 Task: Set "Default preset setting used" for "H.264/MPEG-4 Part 10/AVC encoder (x264)" to very fast.
Action: Mouse moved to (122, 18)
Screenshot: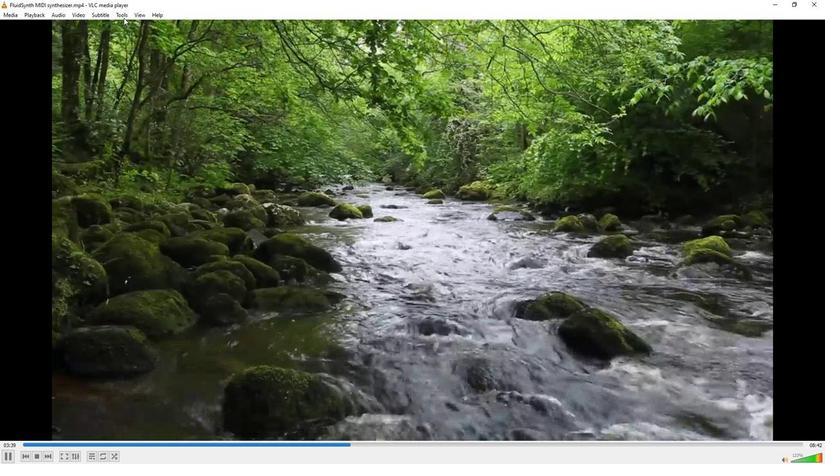 
Action: Mouse pressed left at (122, 18)
Screenshot: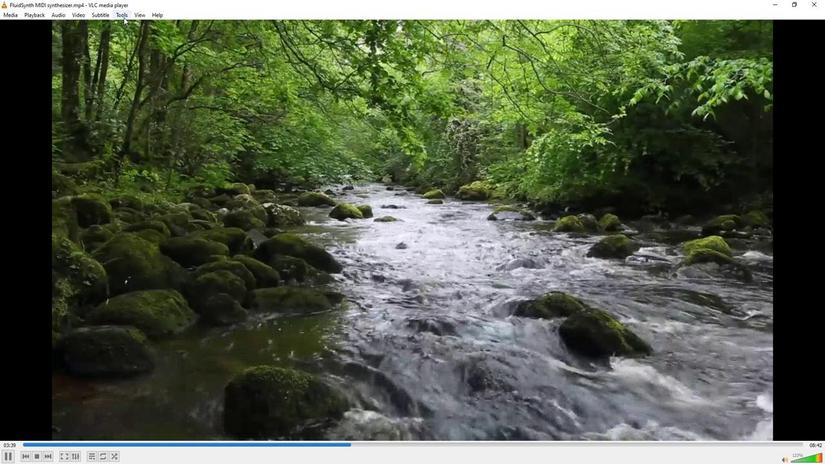
Action: Mouse moved to (147, 117)
Screenshot: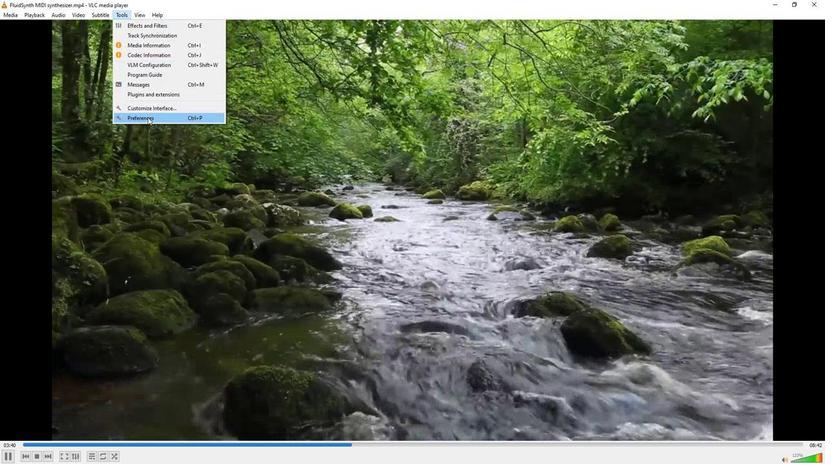 
Action: Mouse pressed left at (147, 117)
Screenshot: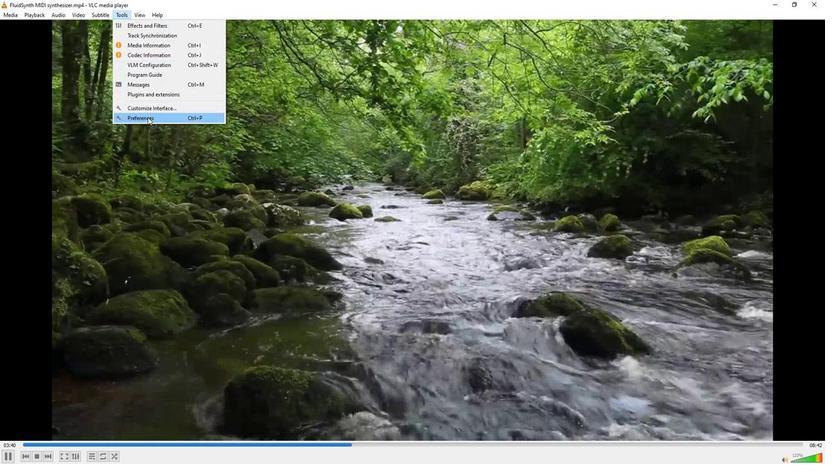 
Action: Mouse moved to (94, 361)
Screenshot: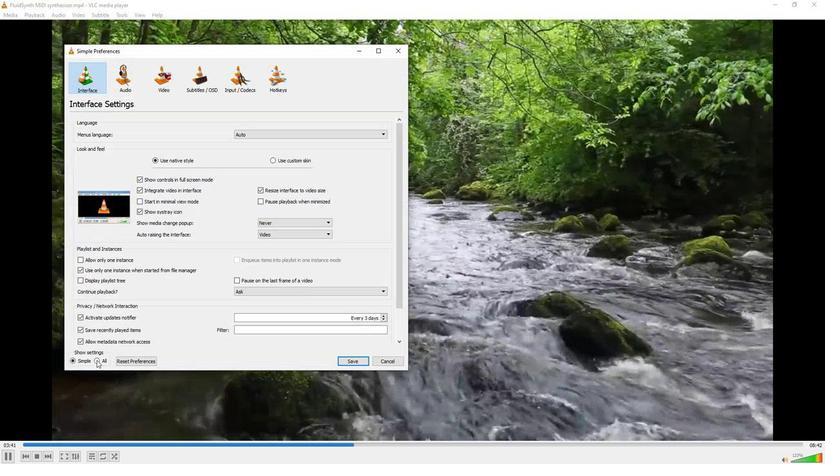 
Action: Mouse pressed left at (94, 361)
Screenshot: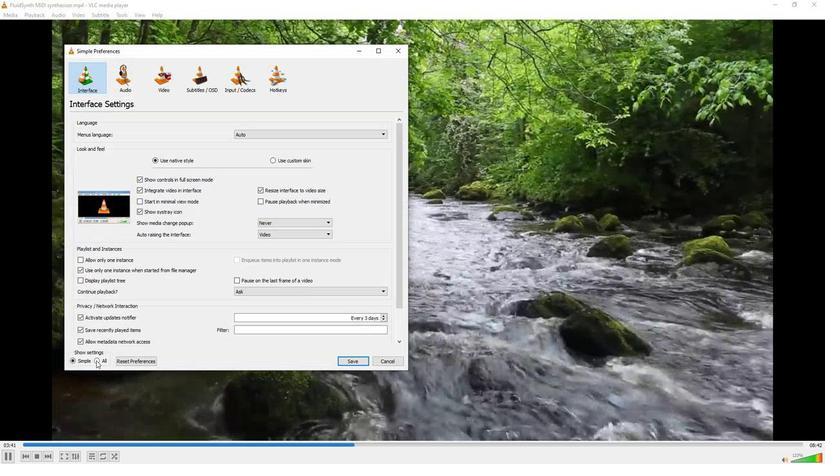 
Action: Mouse moved to (83, 275)
Screenshot: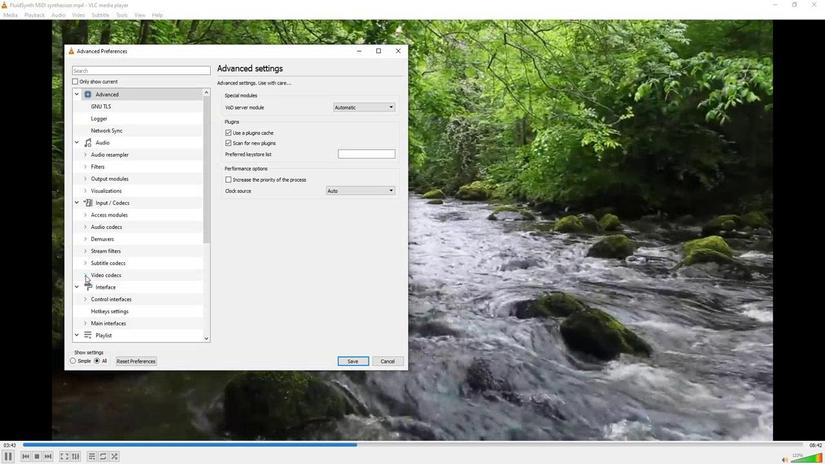 
Action: Mouse pressed left at (83, 275)
Screenshot: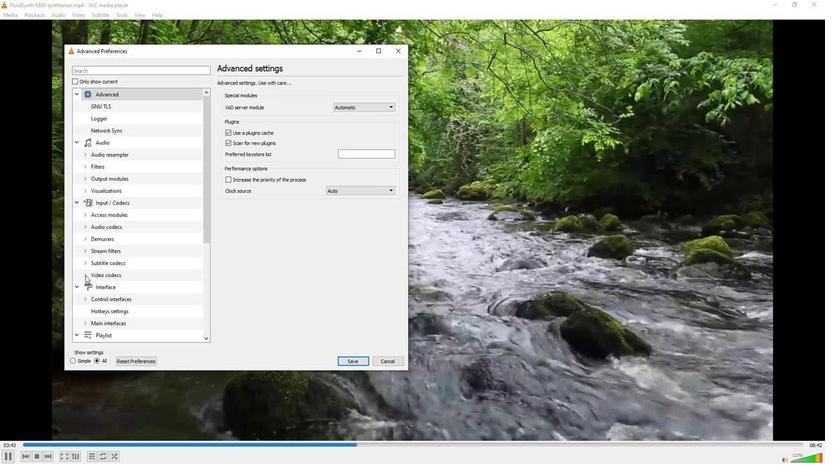 
Action: Mouse moved to (99, 294)
Screenshot: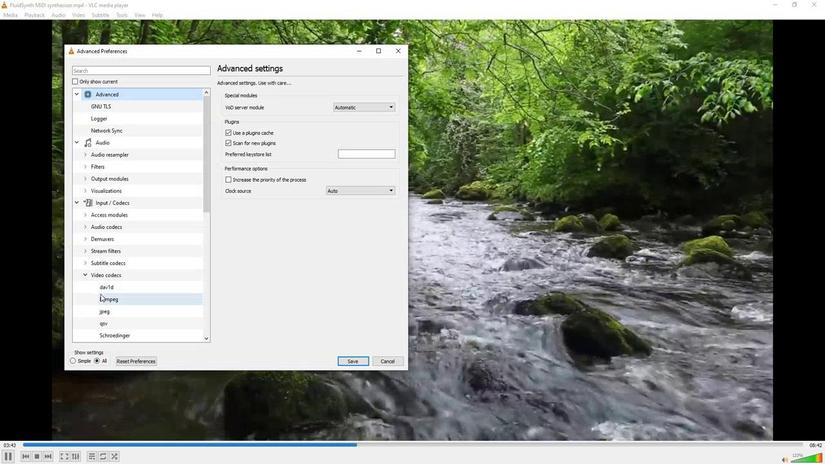 
Action: Mouse scrolled (99, 294) with delta (0, 0)
Screenshot: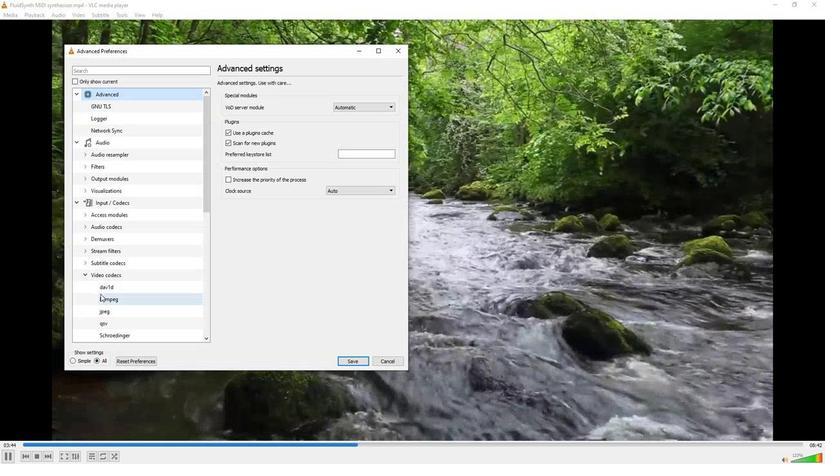 
Action: Mouse moved to (111, 335)
Screenshot: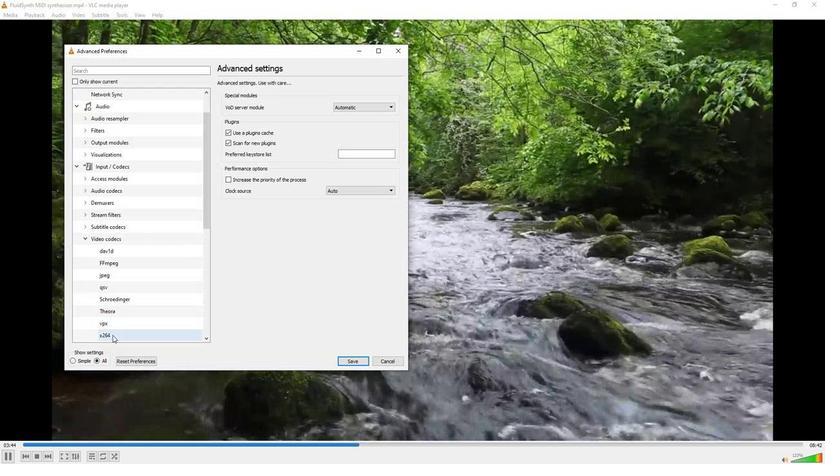 
Action: Mouse pressed left at (111, 335)
Screenshot: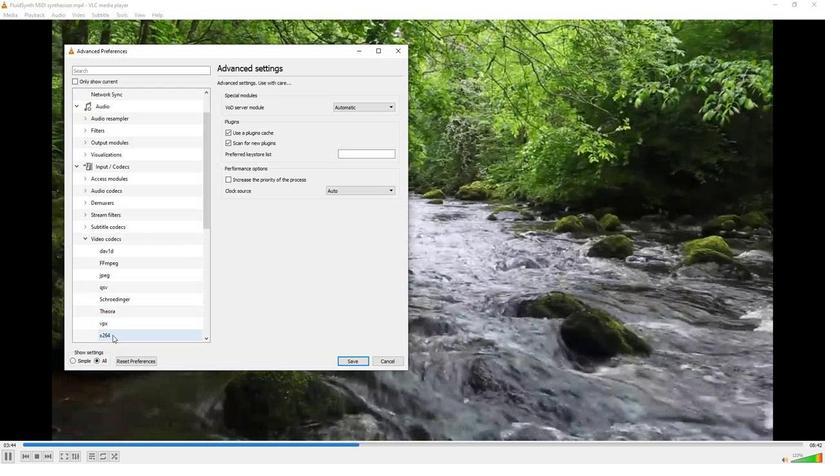 
Action: Mouse moved to (235, 306)
Screenshot: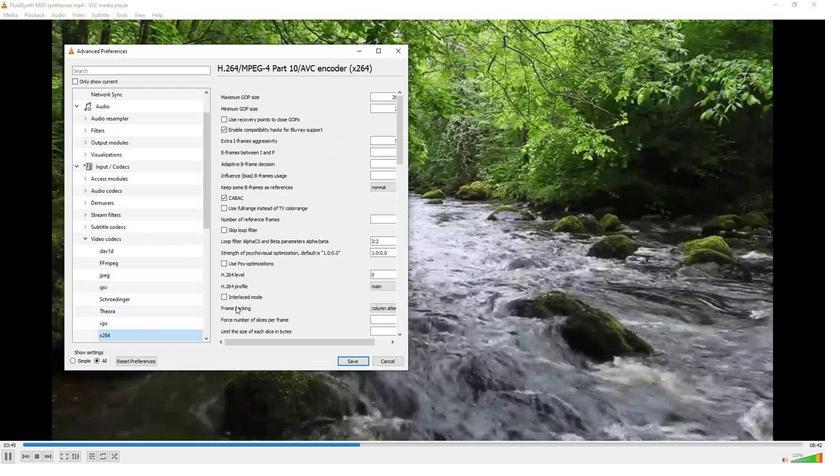 
Action: Mouse scrolled (235, 306) with delta (0, 0)
Screenshot: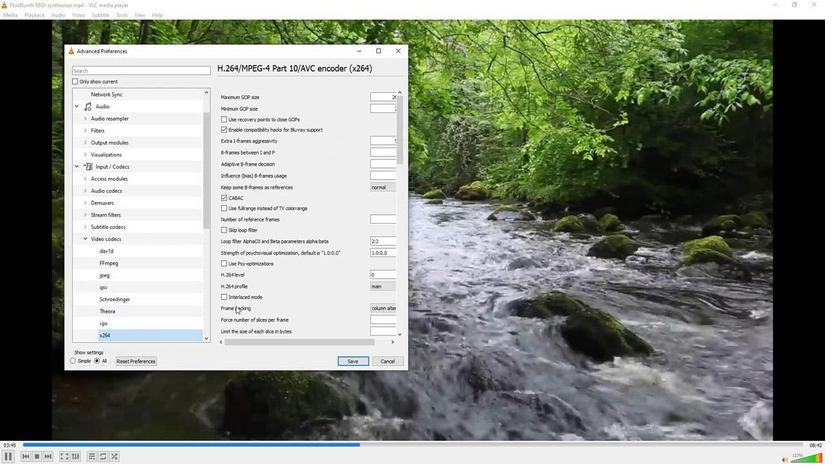 
Action: Mouse moved to (250, 302)
Screenshot: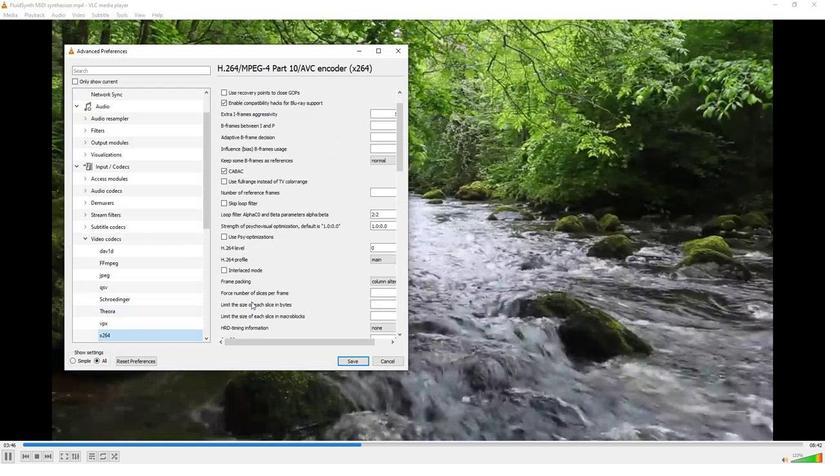 
Action: Mouse scrolled (250, 301) with delta (0, 0)
Screenshot: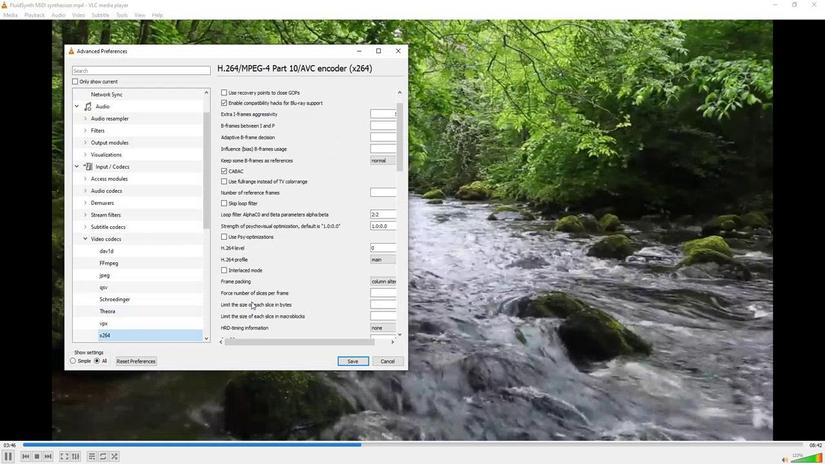 
Action: Mouse scrolled (250, 301) with delta (0, 0)
Screenshot: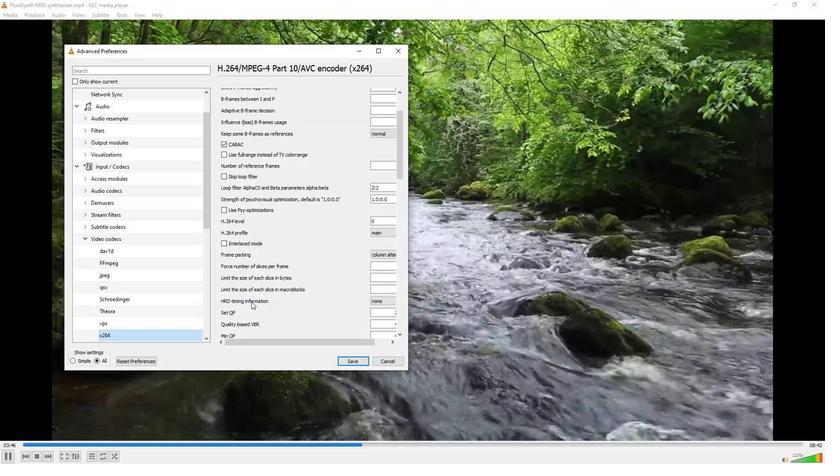 
Action: Mouse scrolled (250, 301) with delta (0, 0)
Screenshot: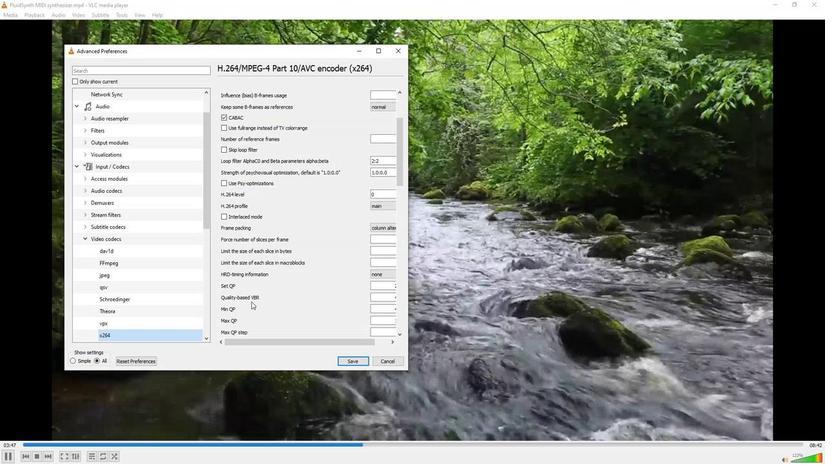 
Action: Mouse scrolled (250, 301) with delta (0, 0)
Screenshot: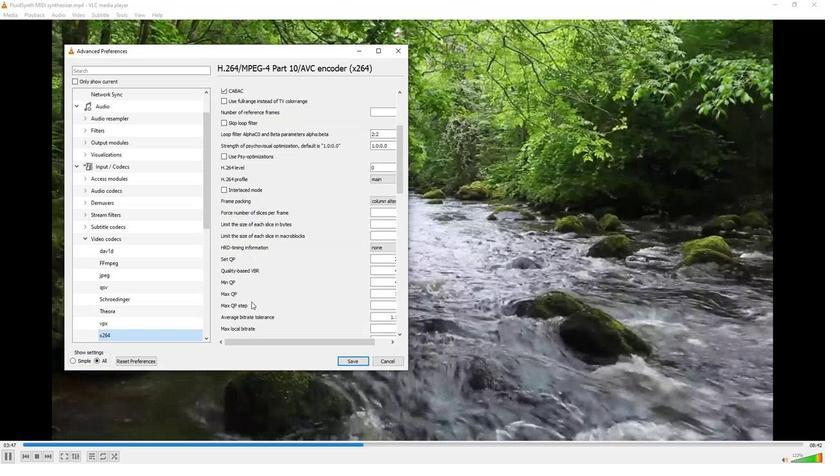 
Action: Mouse scrolled (250, 301) with delta (0, 0)
Screenshot: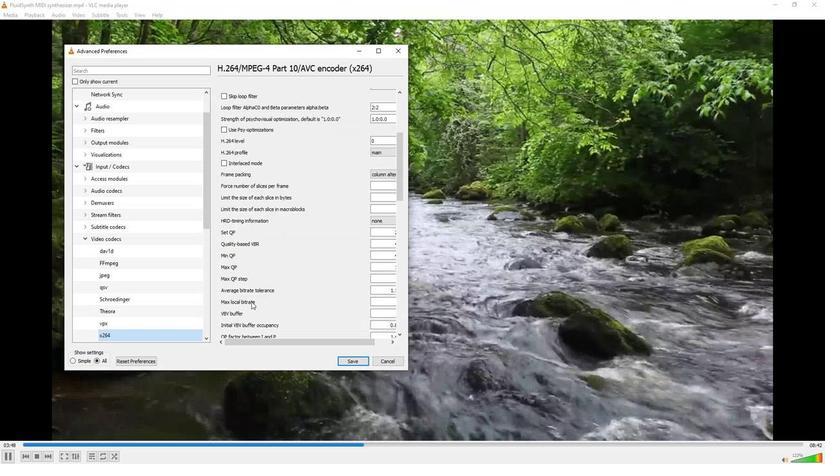 
Action: Mouse scrolled (250, 301) with delta (0, 0)
Screenshot: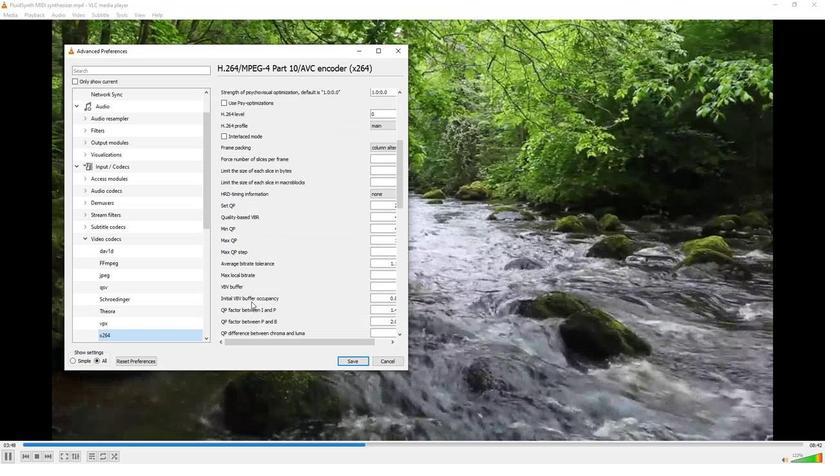 
Action: Mouse scrolled (250, 301) with delta (0, 0)
Screenshot: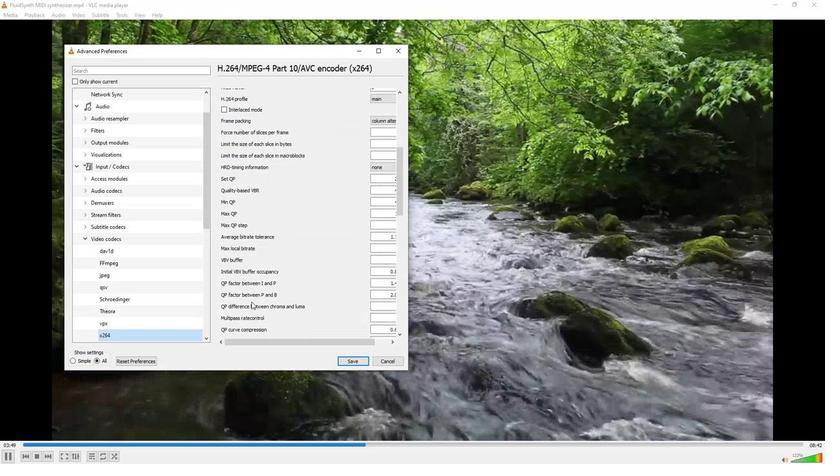 
Action: Mouse scrolled (250, 301) with delta (0, 0)
Screenshot: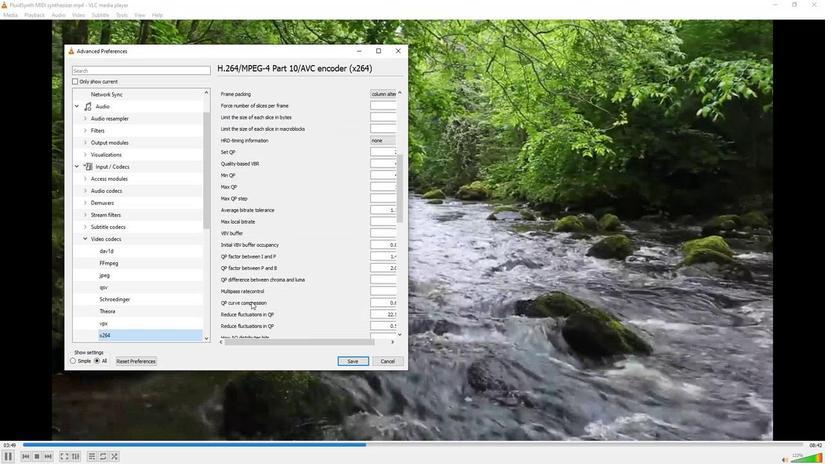
Action: Mouse scrolled (250, 301) with delta (0, 0)
Screenshot: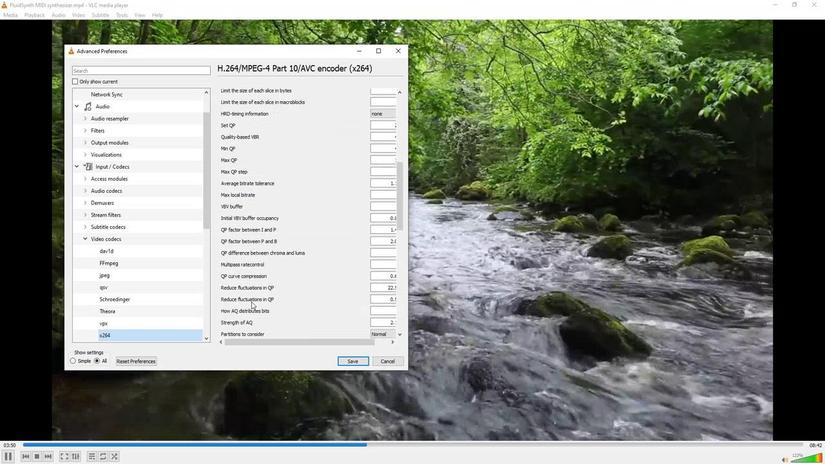 
Action: Mouse scrolled (250, 301) with delta (0, 0)
Screenshot: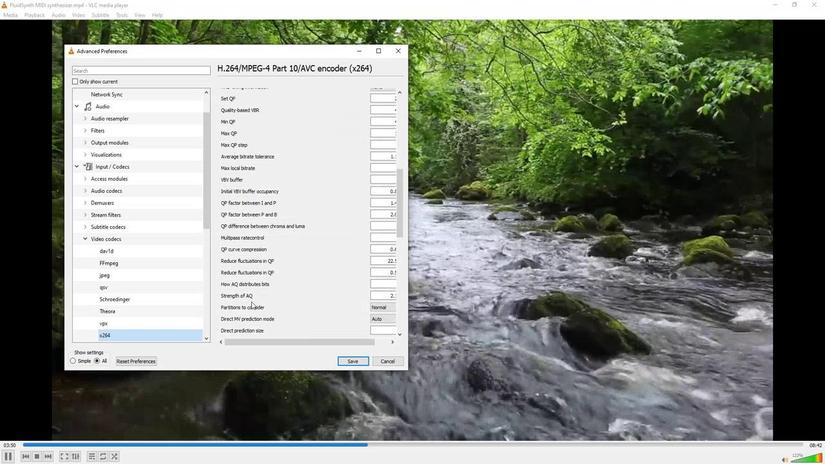 
Action: Mouse scrolled (250, 301) with delta (0, 0)
Screenshot: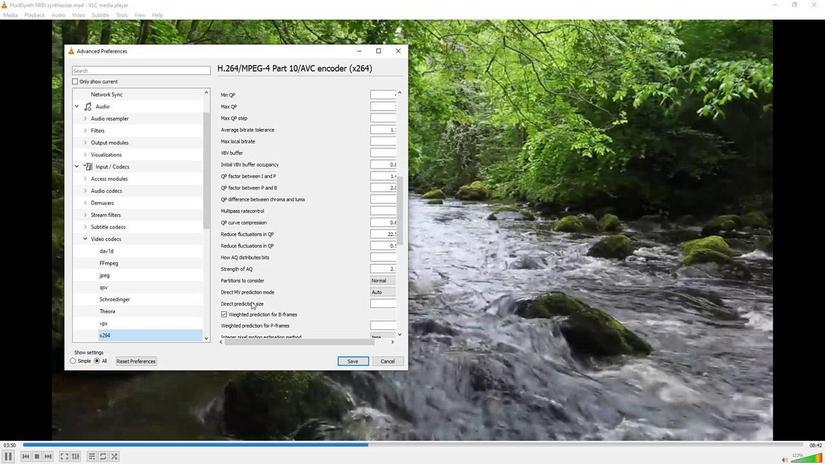 
Action: Mouse scrolled (250, 301) with delta (0, 0)
Screenshot: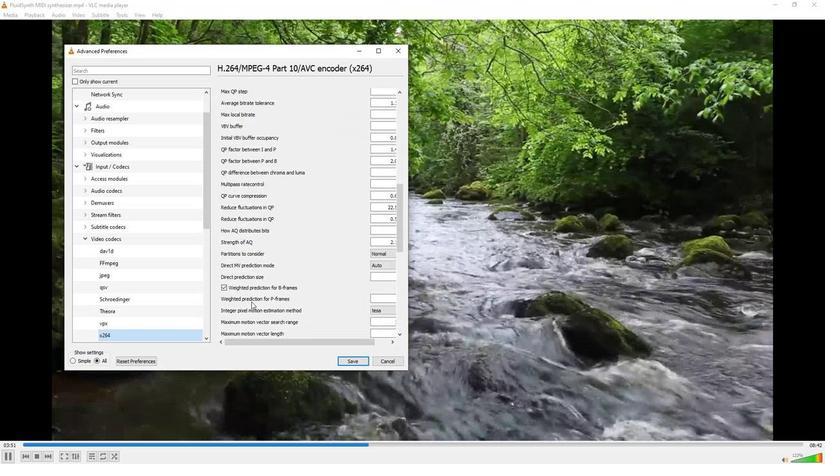 
Action: Mouse scrolled (250, 301) with delta (0, 0)
Screenshot: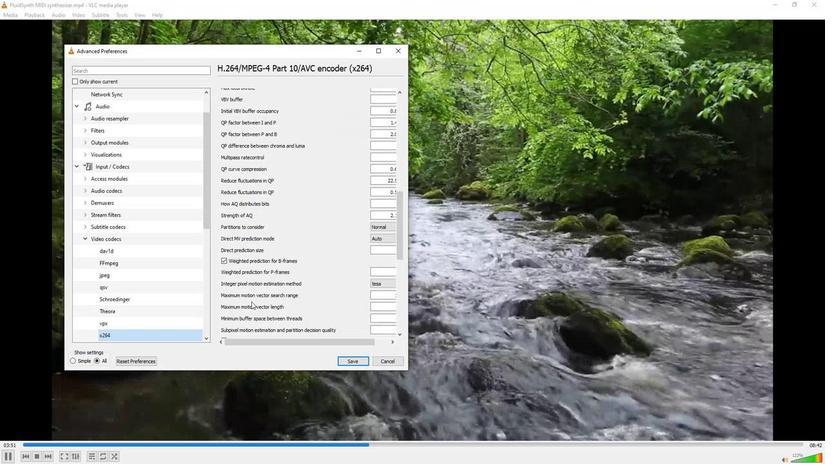 
Action: Mouse scrolled (250, 301) with delta (0, 0)
Screenshot: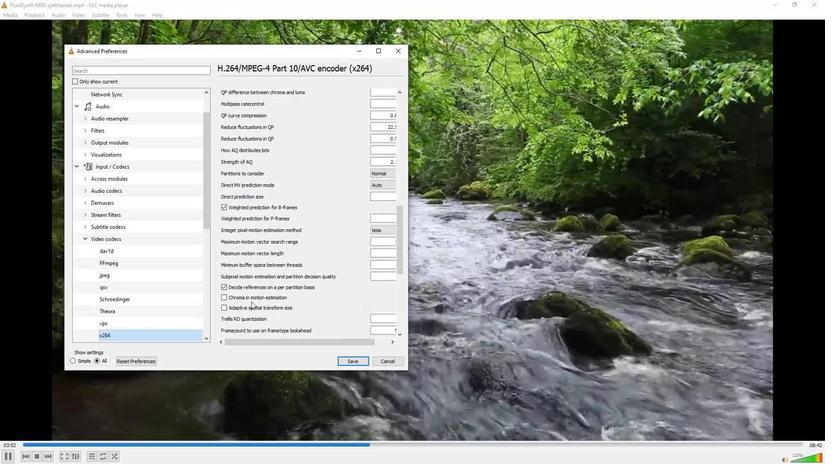 
Action: Mouse scrolled (250, 301) with delta (0, 0)
Screenshot: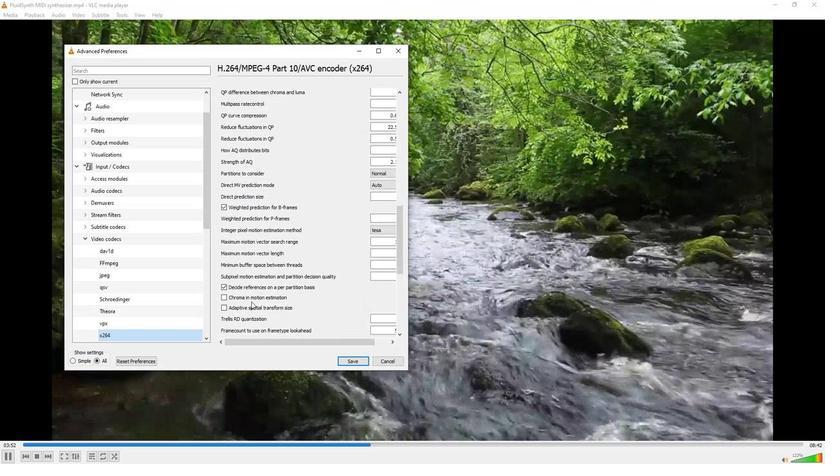 
Action: Mouse scrolled (250, 301) with delta (0, 0)
Screenshot: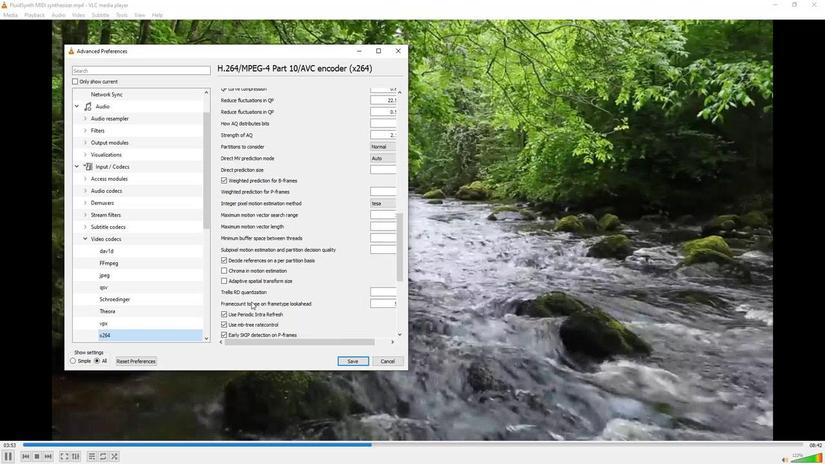 
Action: Mouse scrolled (250, 301) with delta (0, 0)
Screenshot: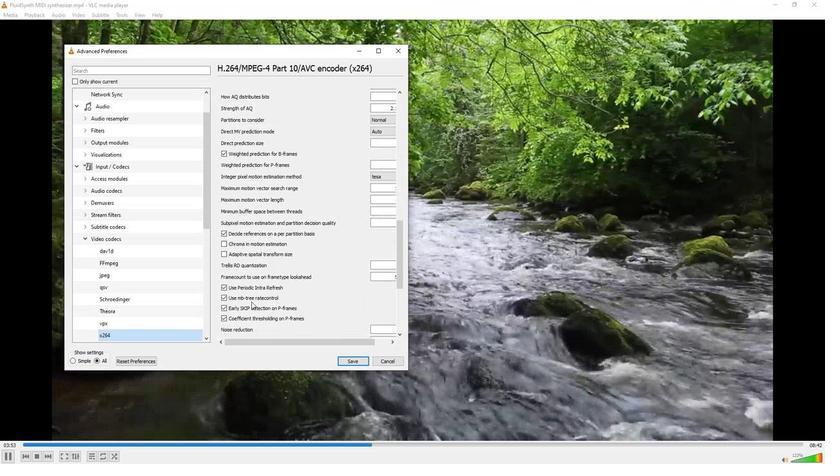 
Action: Mouse scrolled (250, 301) with delta (0, 0)
Screenshot: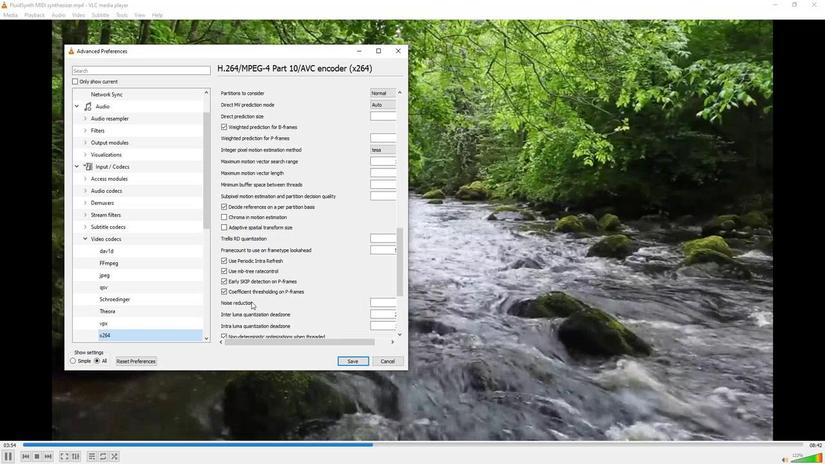 
Action: Mouse scrolled (250, 301) with delta (0, 0)
Screenshot: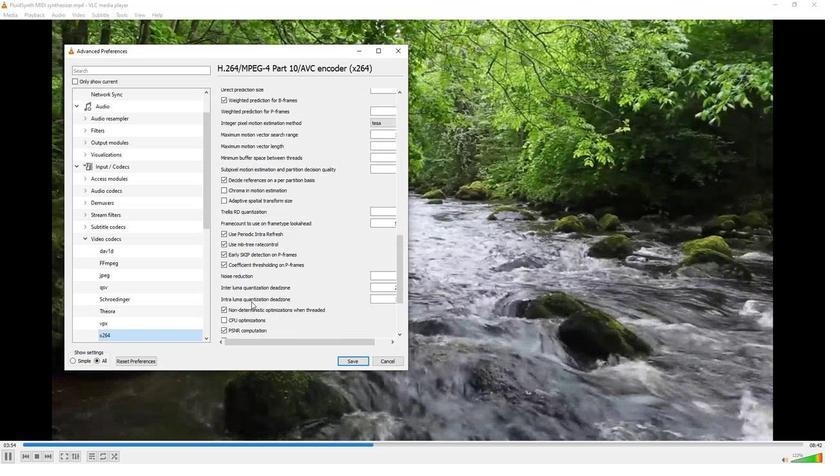 
Action: Mouse scrolled (250, 301) with delta (0, 0)
Screenshot: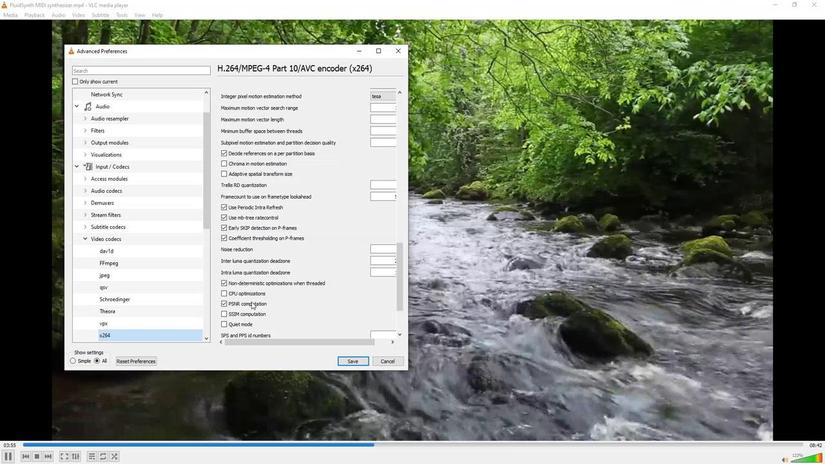 
Action: Mouse scrolled (250, 301) with delta (0, 0)
Screenshot: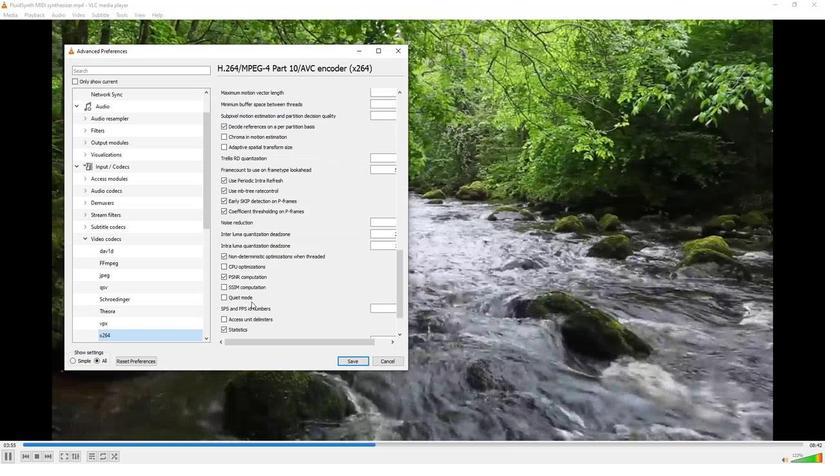 
Action: Mouse scrolled (250, 301) with delta (0, 0)
Screenshot: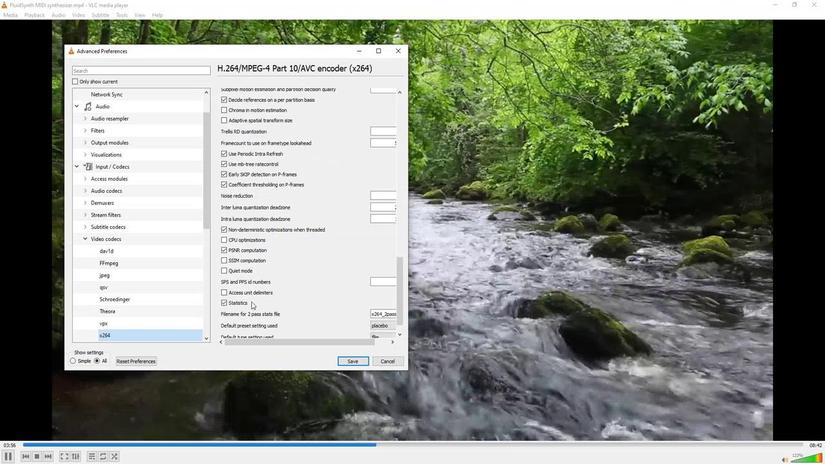 
Action: Mouse moved to (384, 306)
Screenshot: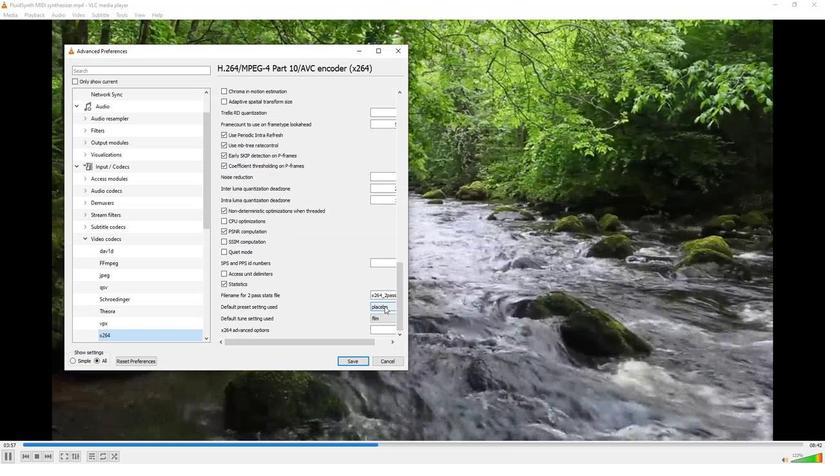 
Action: Mouse pressed left at (384, 306)
Screenshot: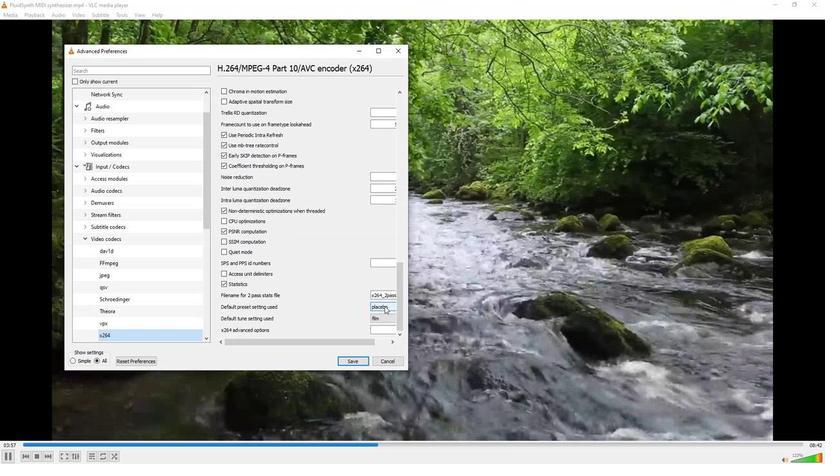 
Action: Mouse moved to (386, 325)
Screenshot: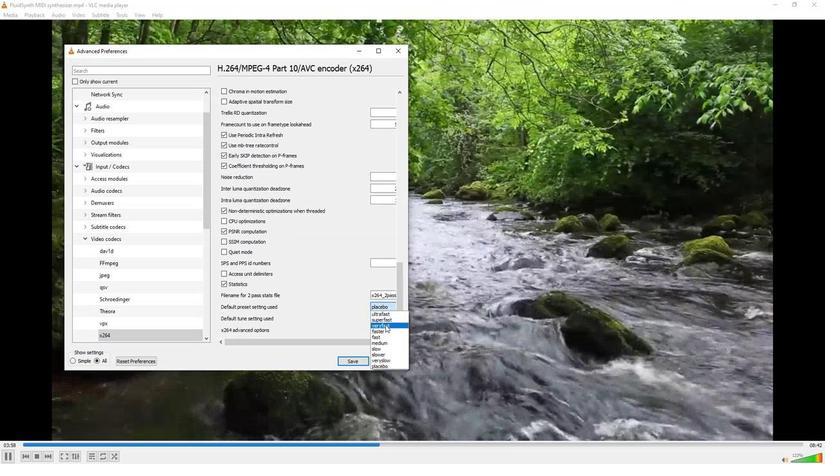 
Action: Mouse pressed left at (386, 325)
Screenshot: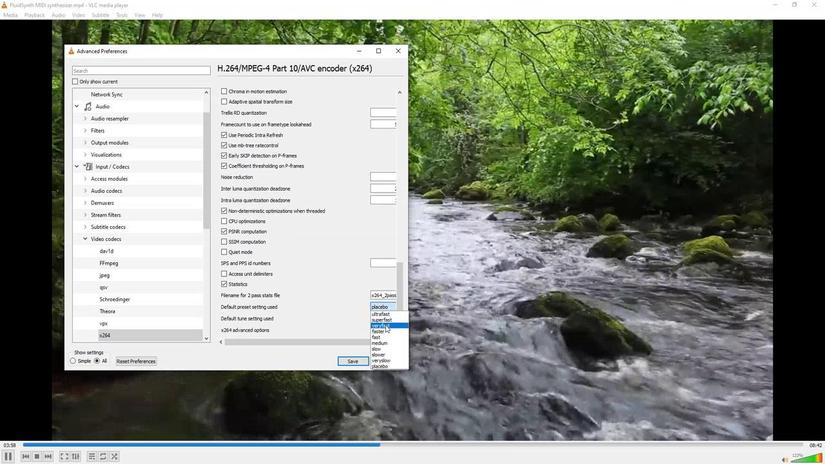 
Action: Mouse moved to (382, 330)
Screenshot: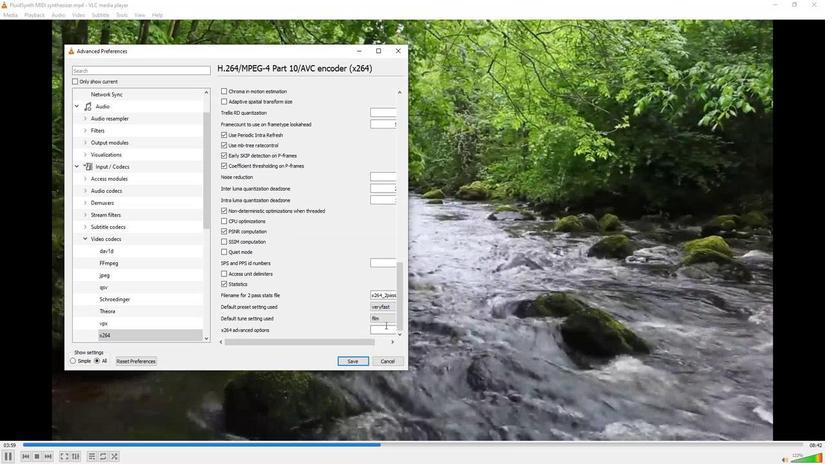 
